 Task: Select remote as the location type.
Action: Mouse moved to (861, 109)
Screenshot: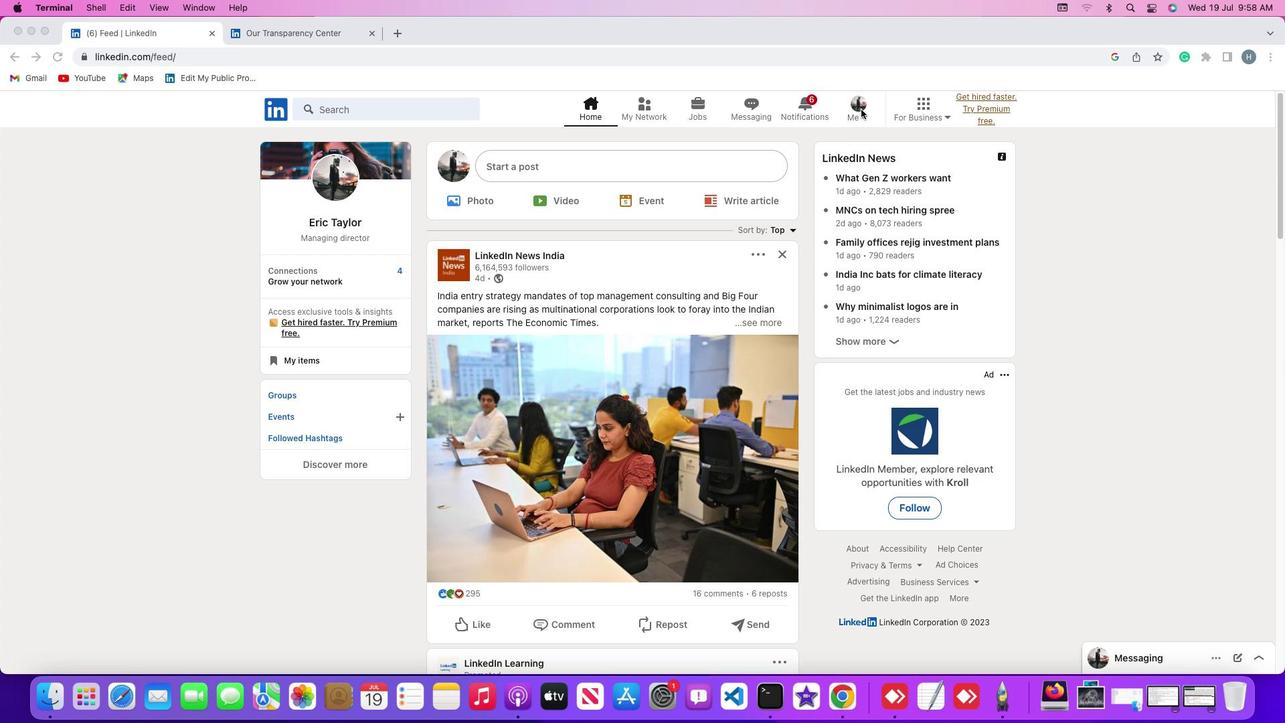 
Action: Mouse pressed left at (861, 109)
Screenshot: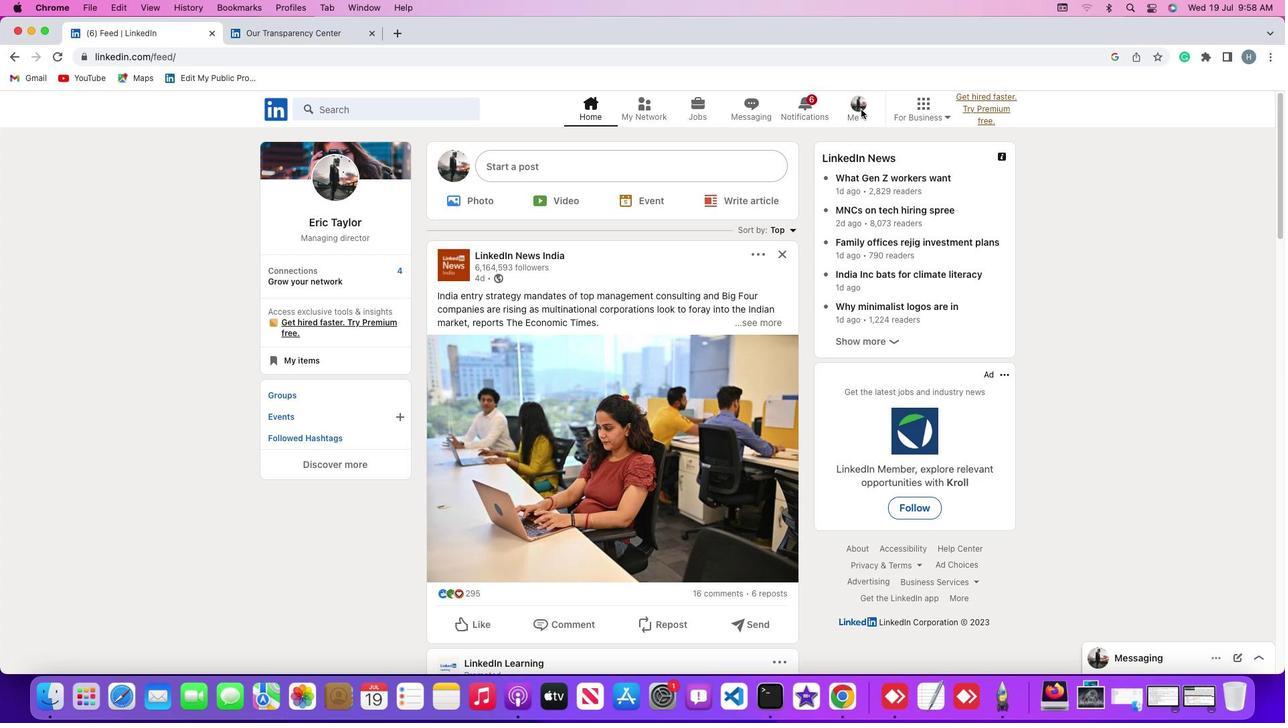 
Action: Mouse moved to (862, 113)
Screenshot: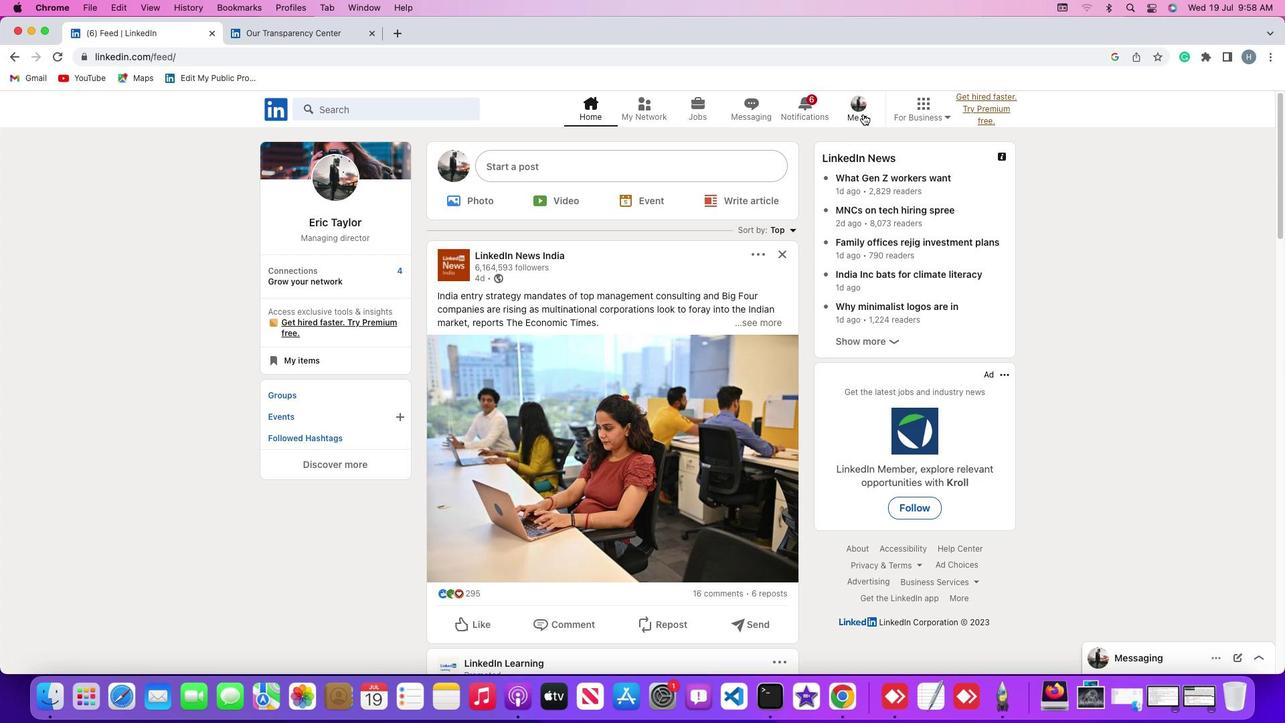 
Action: Mouse pressed left at (862, 113)
Screenshot: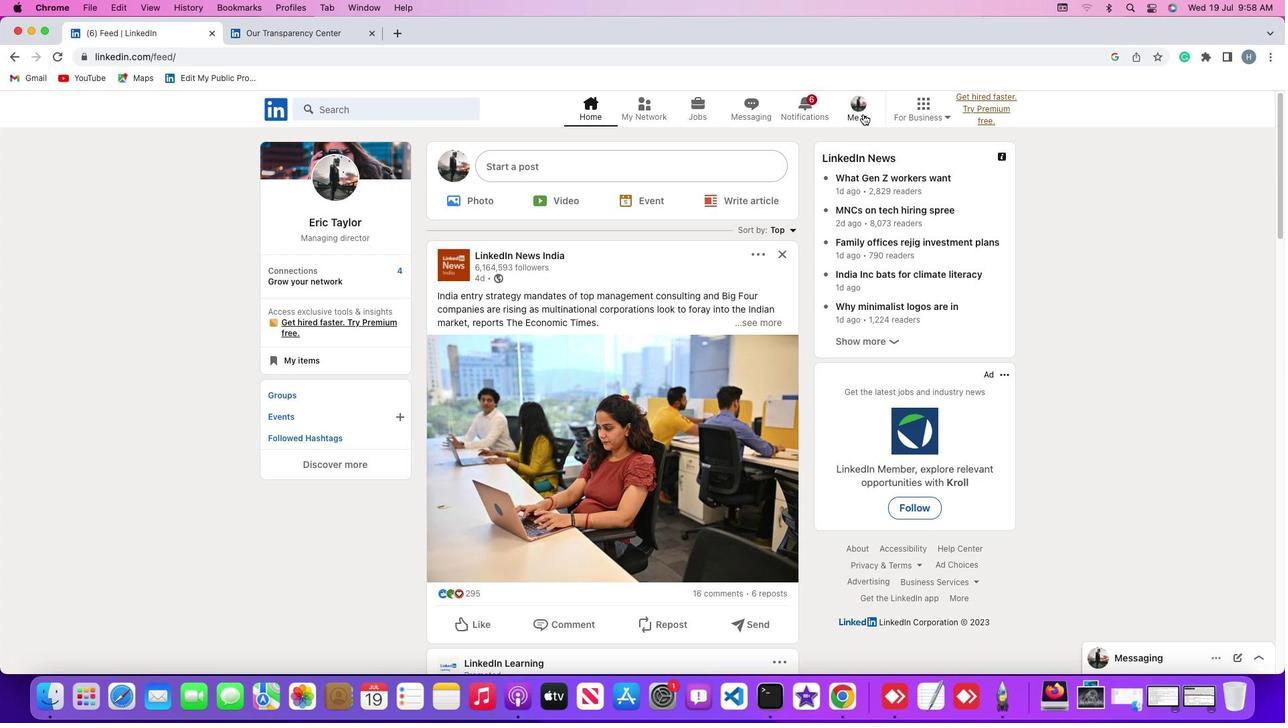 
Action: Mouse moved to (829, 185)
Screenshot: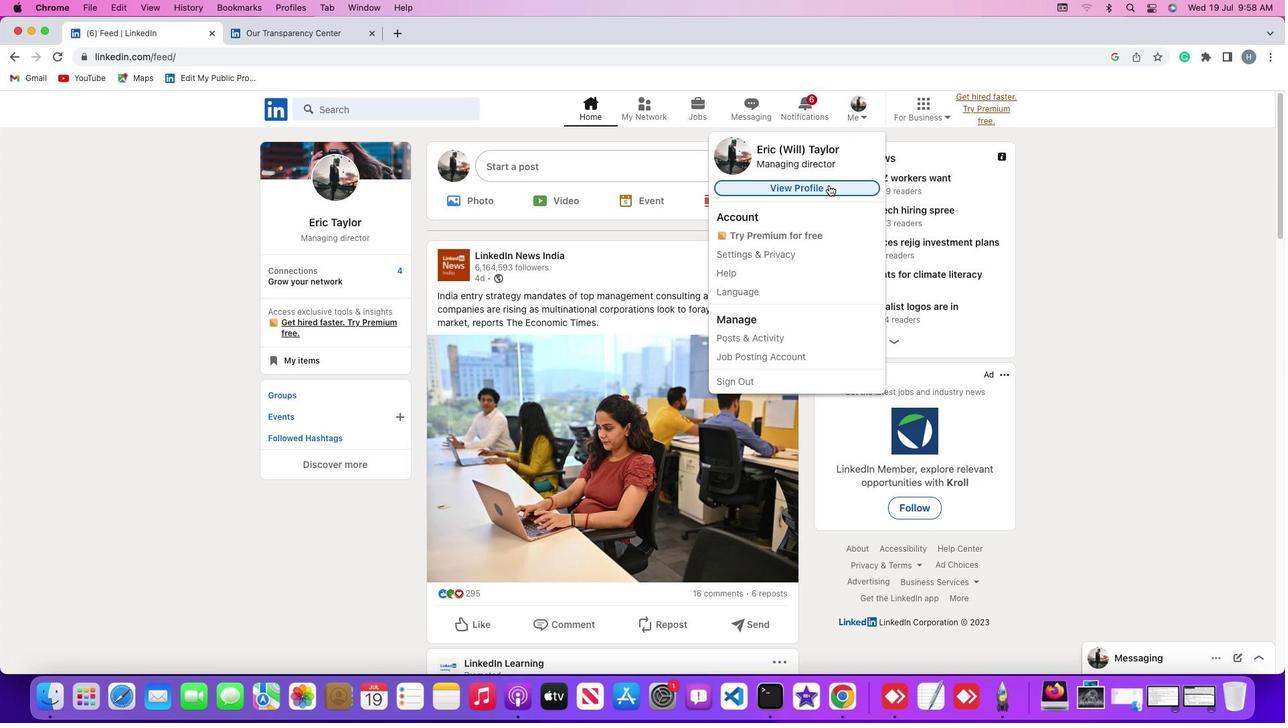 
Action: Mouse pressed left at (829, 185)
Screenshot: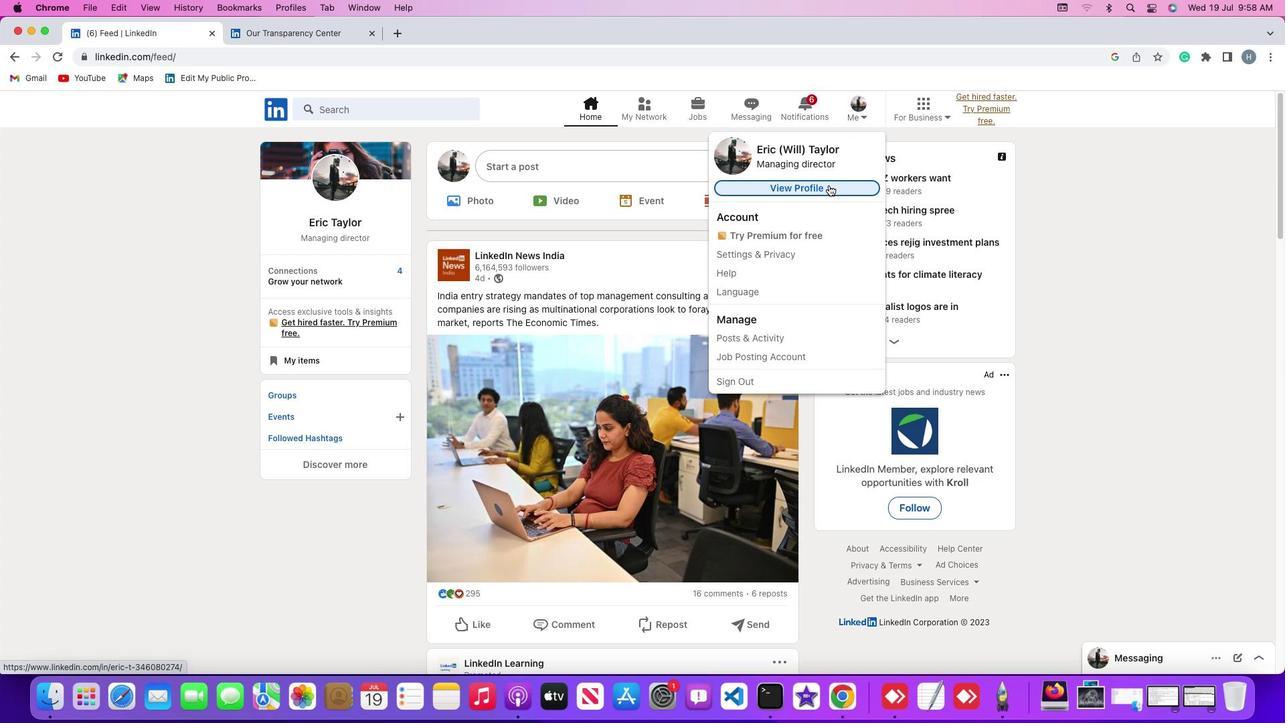 
Action: Mouse moved to (314, 402)
Screenshot: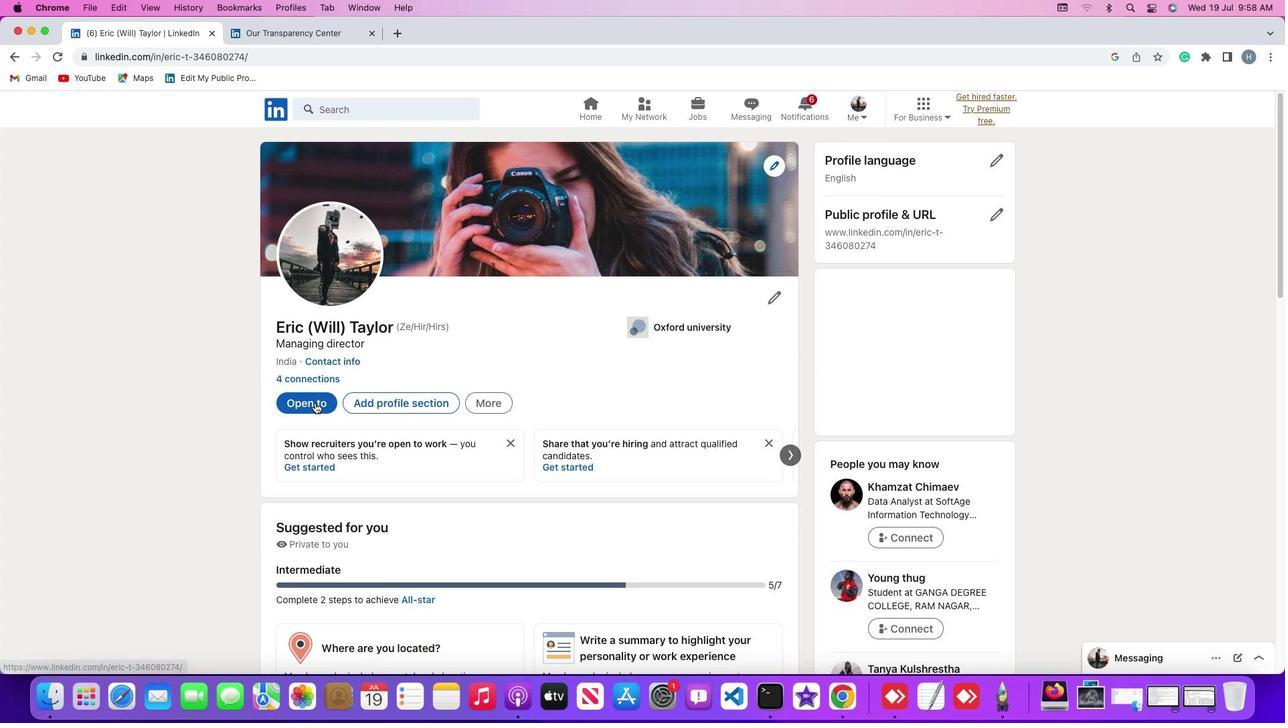 
Action: Mouse pressed left at (314, 402)
Screenshot: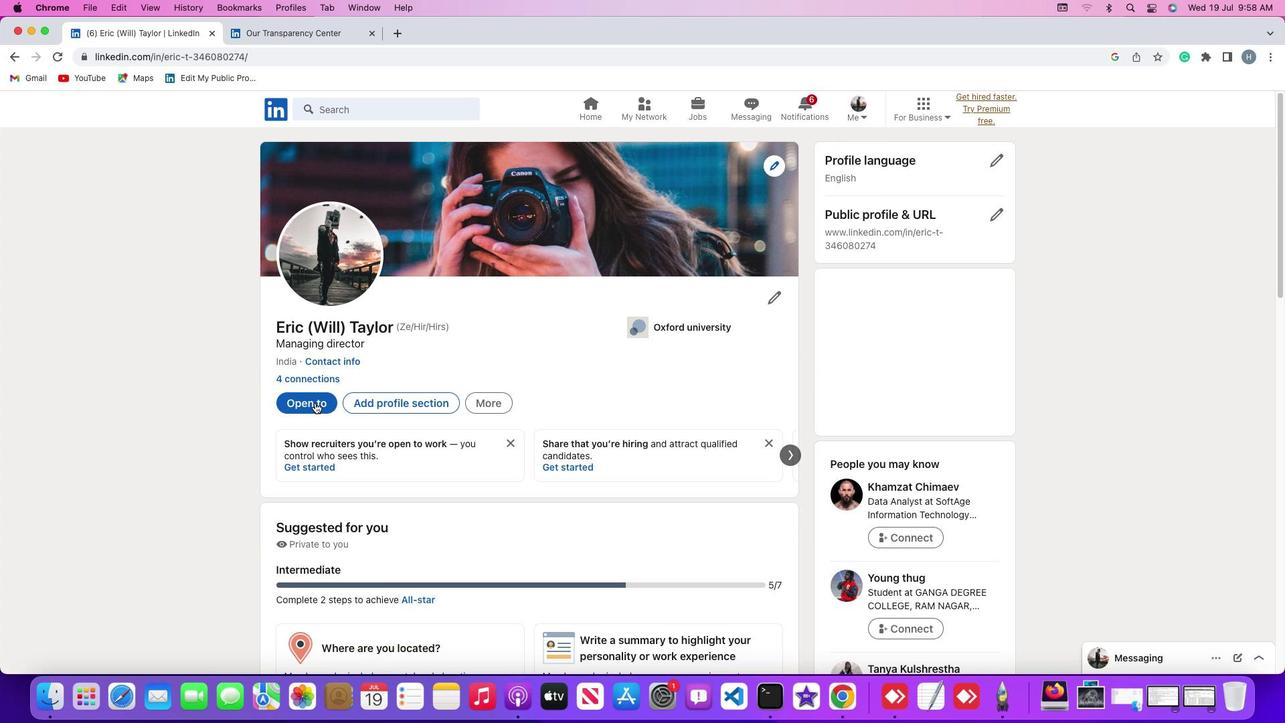 
Action: Mouse moved to (326, 434)
Screenshot: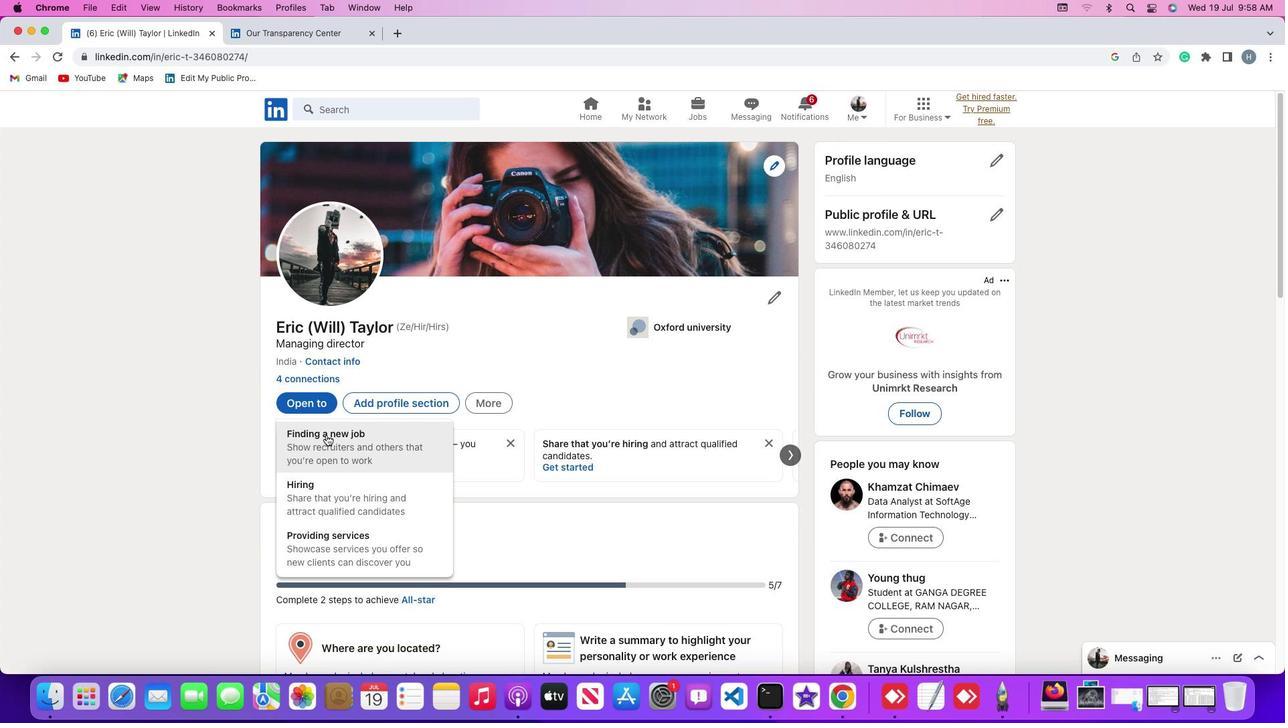 
Action: Mouse pressed left at (326, 434)
Screenshot: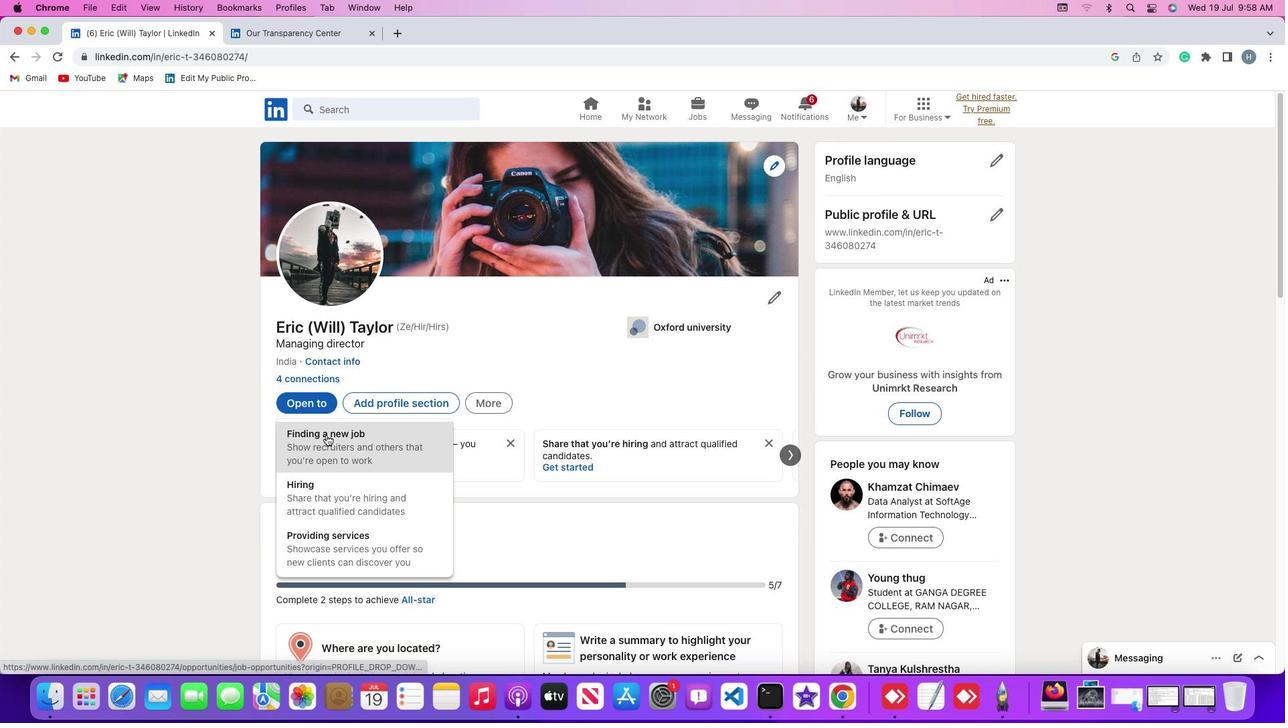 
Action: Mouse moved to (654, 301)
Screenshot: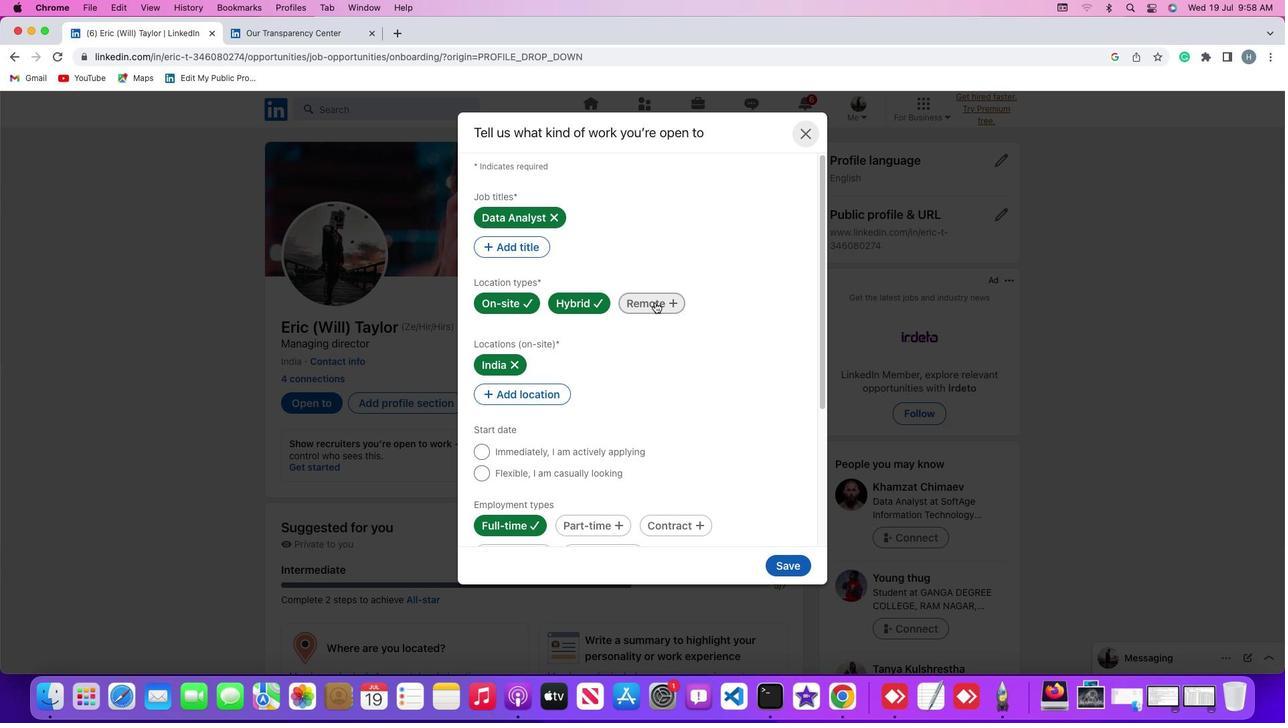 
Action: Mouse pressed left at (654, 301)
Screenshot: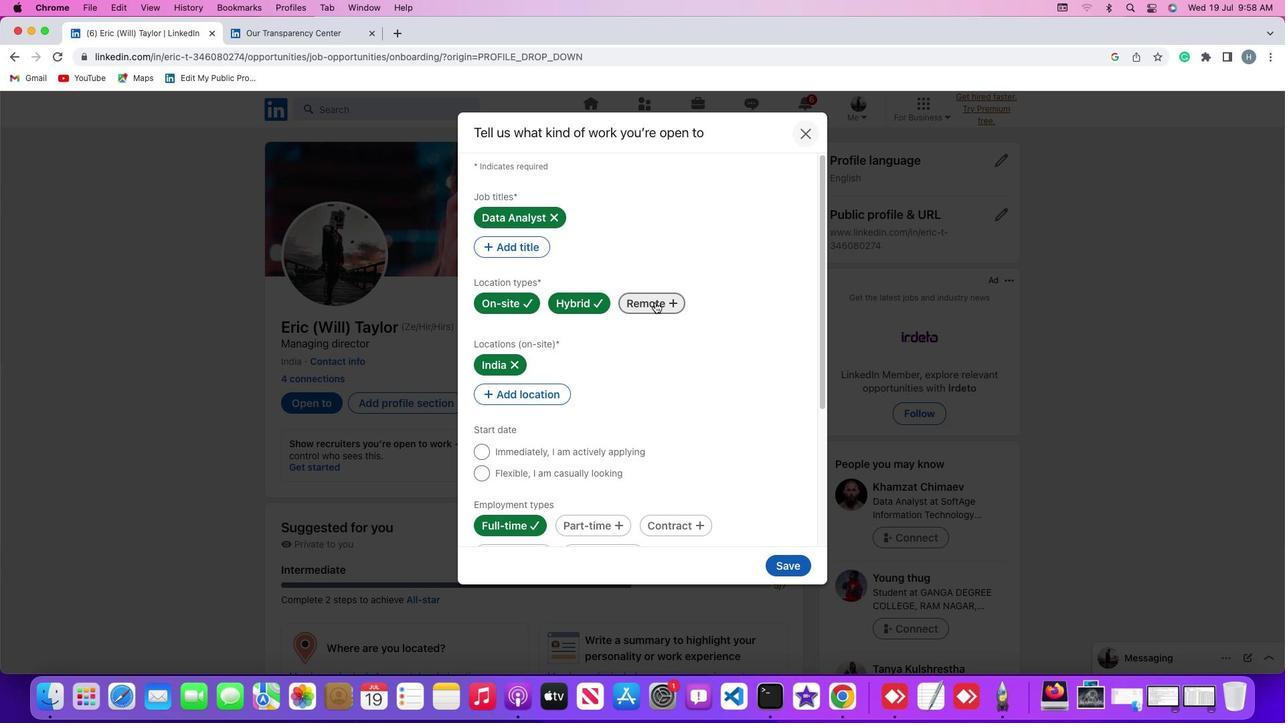 
Action: Mouse moved to (689, 322)
Screenshot: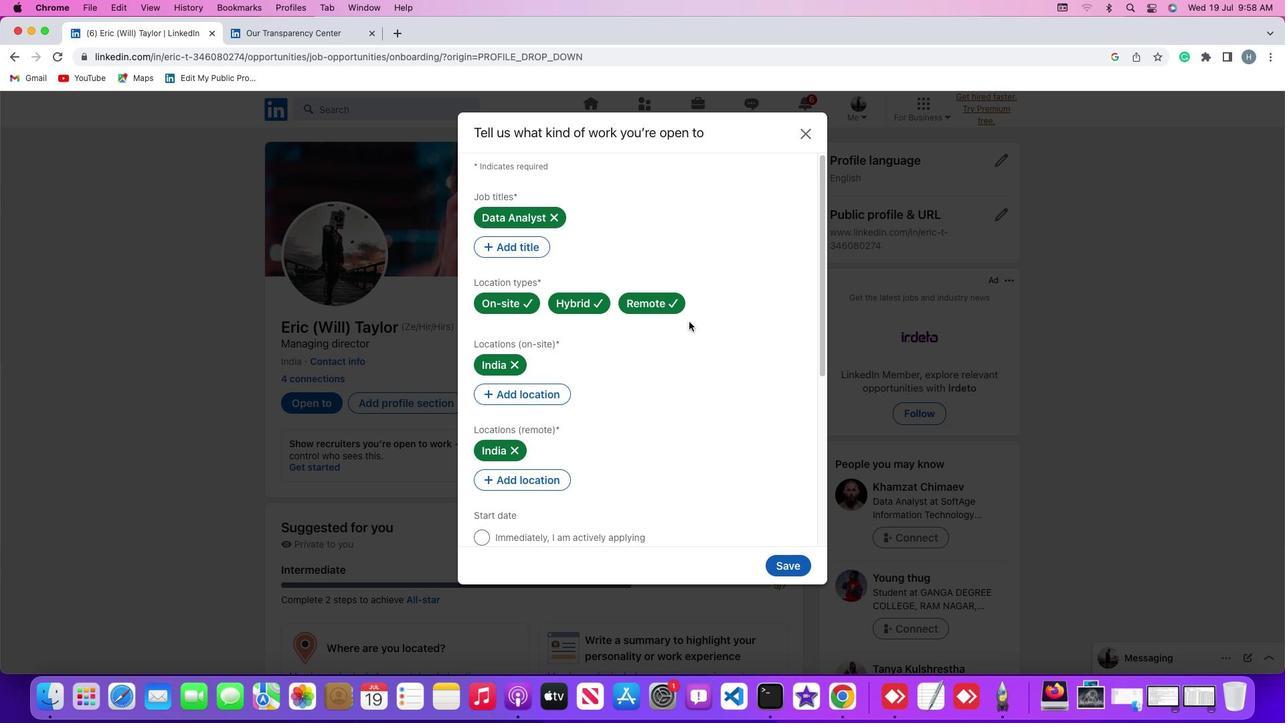 
